 Task: Create a rule from the Recommended list, Task Added to this Project -> add SubTasks in the project BrainBoost with SubTasks Gather and Analyse Requirements , Design and Implement Solution , System Test and UAT , Release to Production / Go Live
Action: Mouse moved to (673, 396)
Screenshot: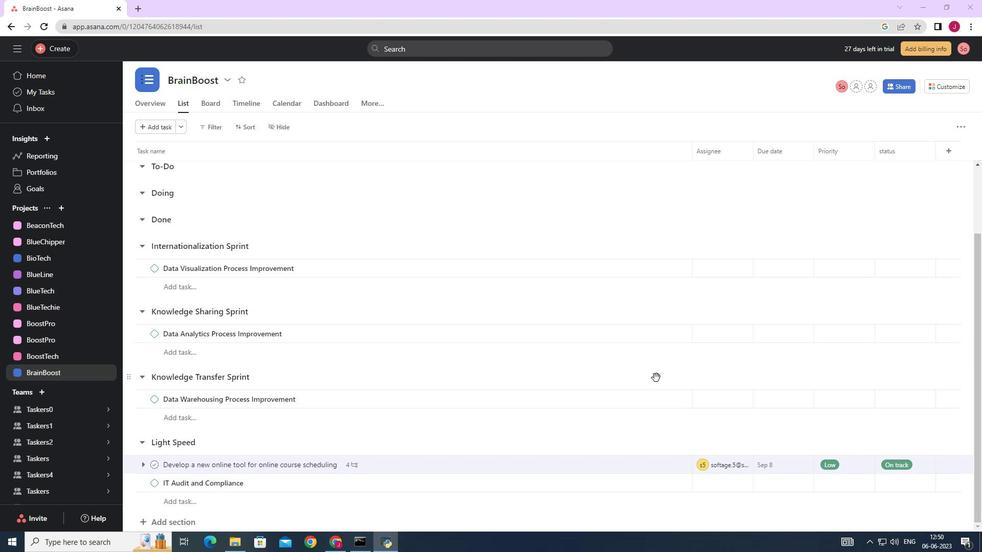 
Action: Mouse scrolled (673, 397) with delta (0, 0)
Screenshot: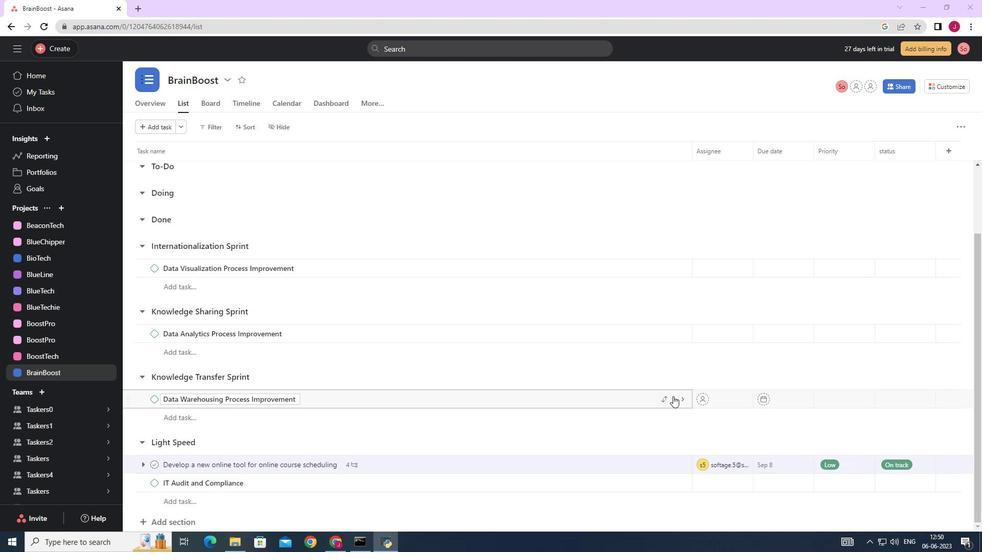 
Action: Mouse scrolled (673, 397) with delta (0, 0)
Screenshot: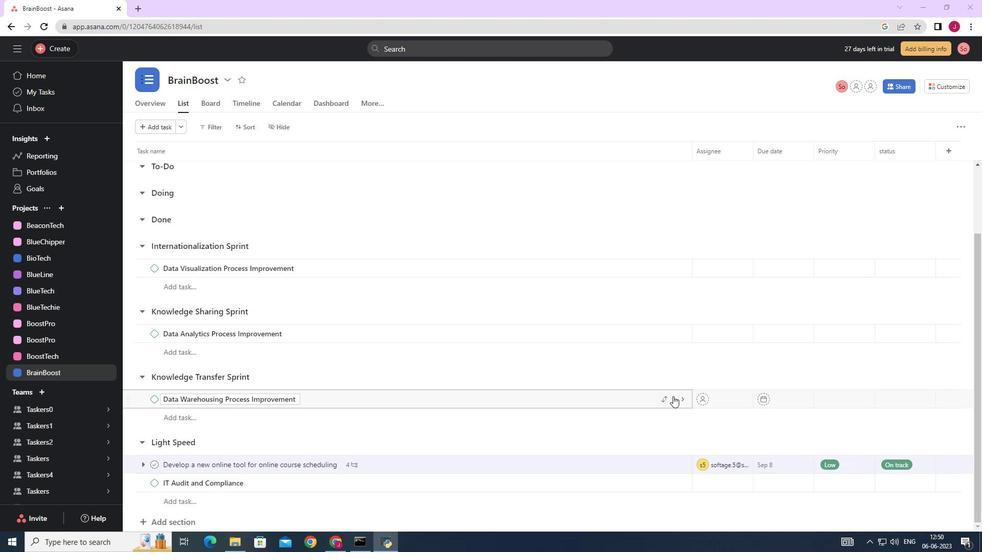 
Action: Mouse moved to (671, 385)
Screenshot: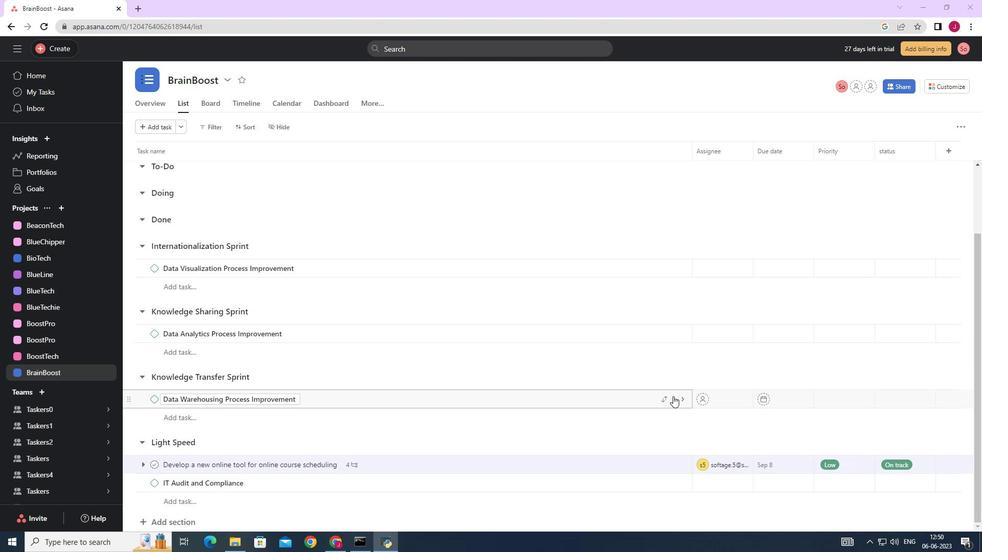 
Action: Mouse scrolled (671, 386) with delta (0, 0)
Screenshot: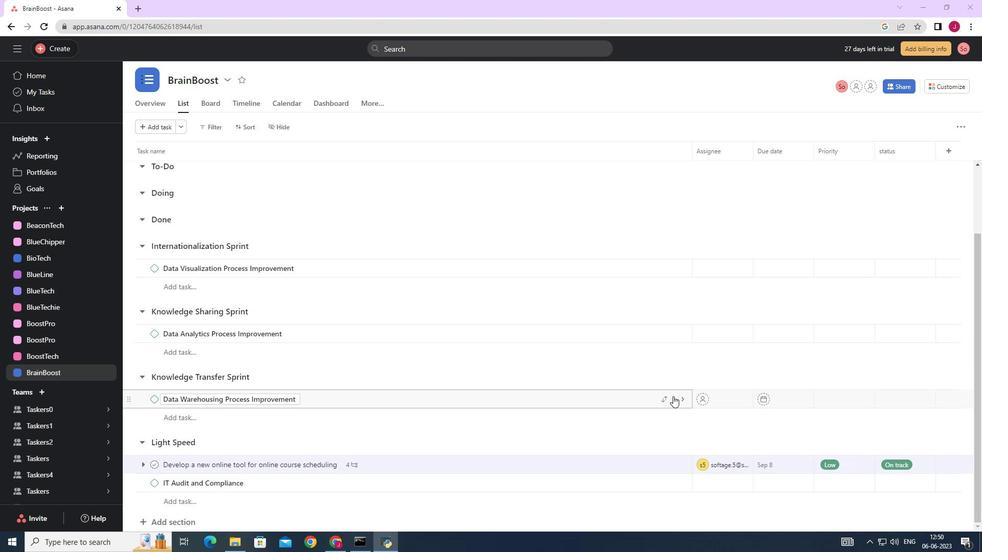 
Action: Mouse moved to (669, 361)
Screenshot: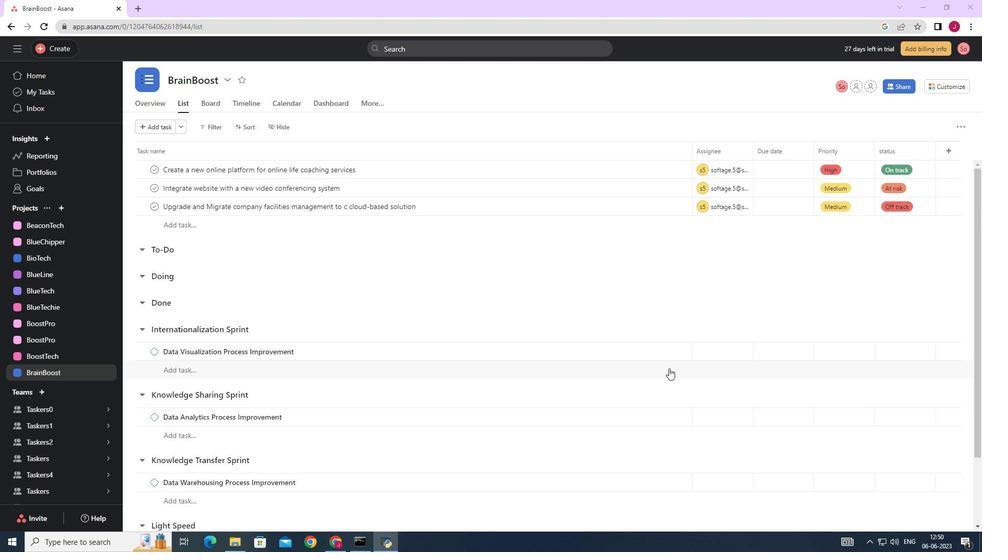 
Action: Mouse scrolled (669, 368) with delta (0, 0)
Screenshot: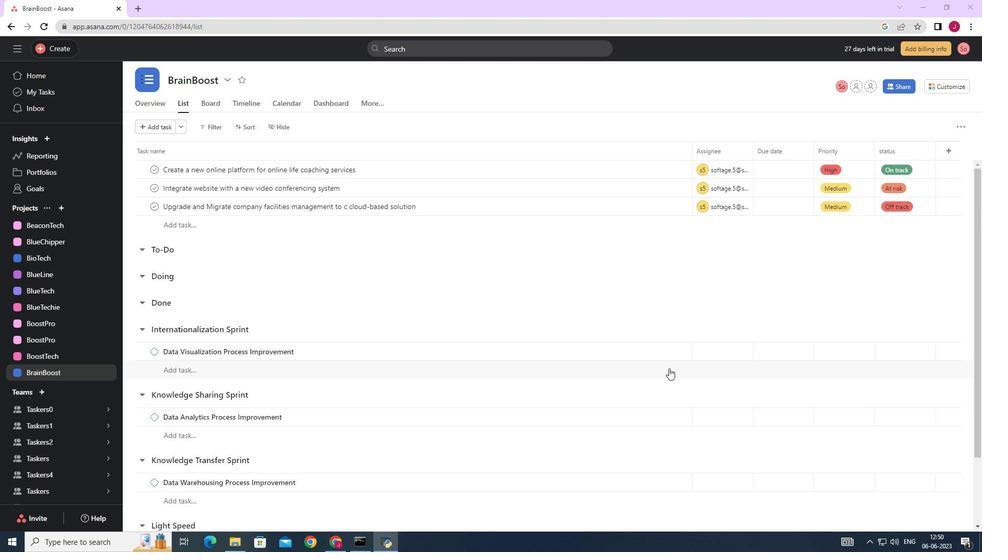 
Action: Mouse moved to (681, 344)
Screenshot: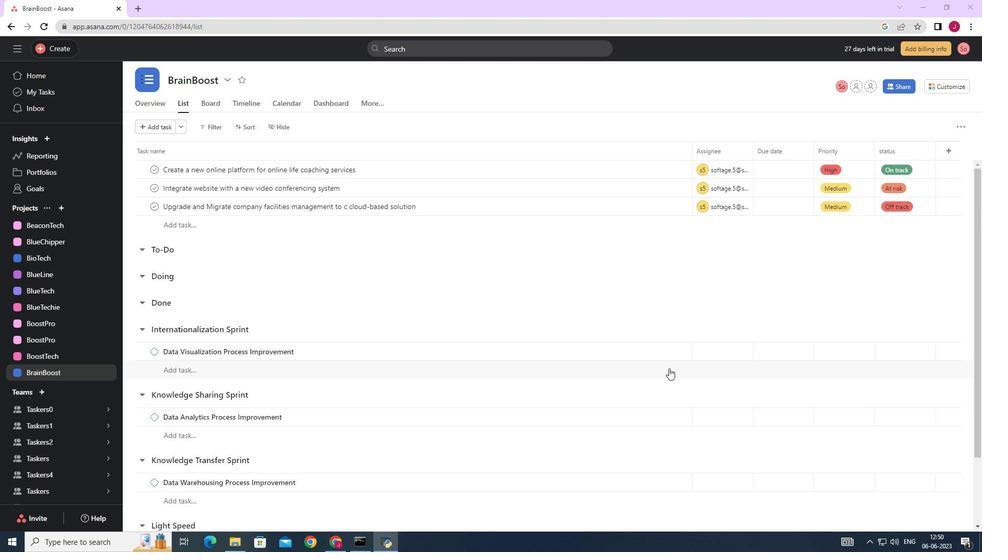 
Action: Mouse scrolled (670, 360) with delta (0, 0)
Screenshot: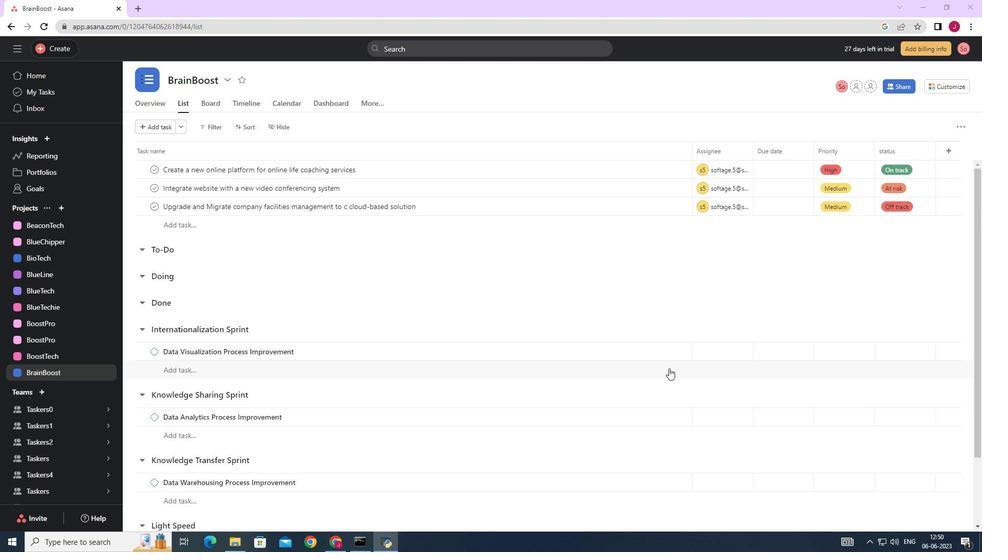 
Action: Mouse moved to (554, 304)
Screenshot: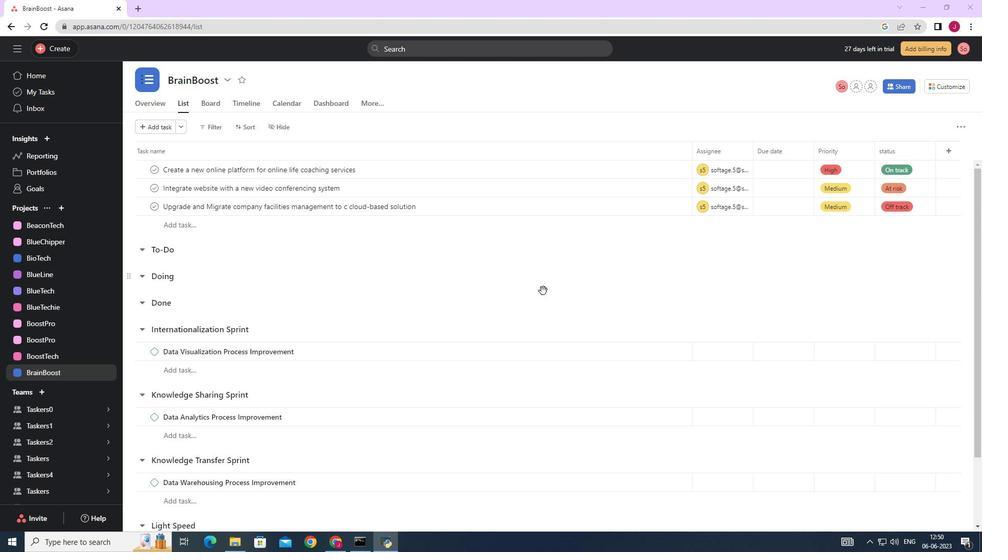 
Action: Mouse scrolled (554, 304) with delta (0, 0)
Screenshot: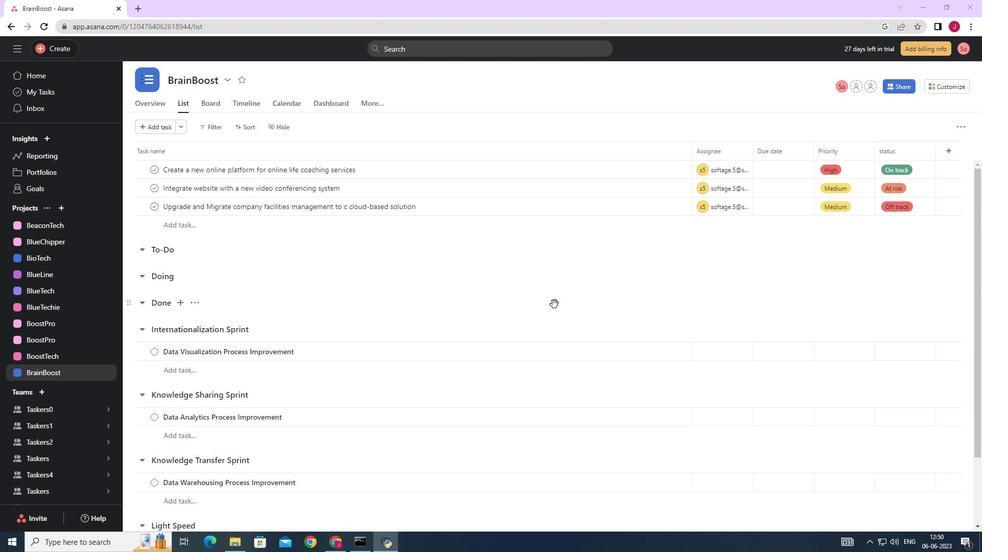 
Action: Mouse scrolled (554, 304) with delta (0, 0)
Screenshot: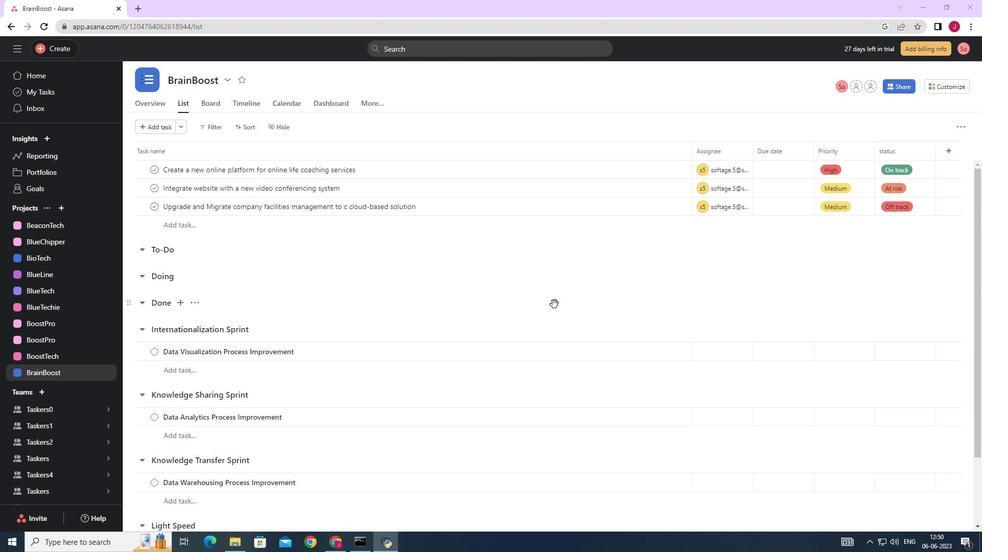
Action: Mouse scrolled (554, 304) with delta (0, 0)
Screenshot: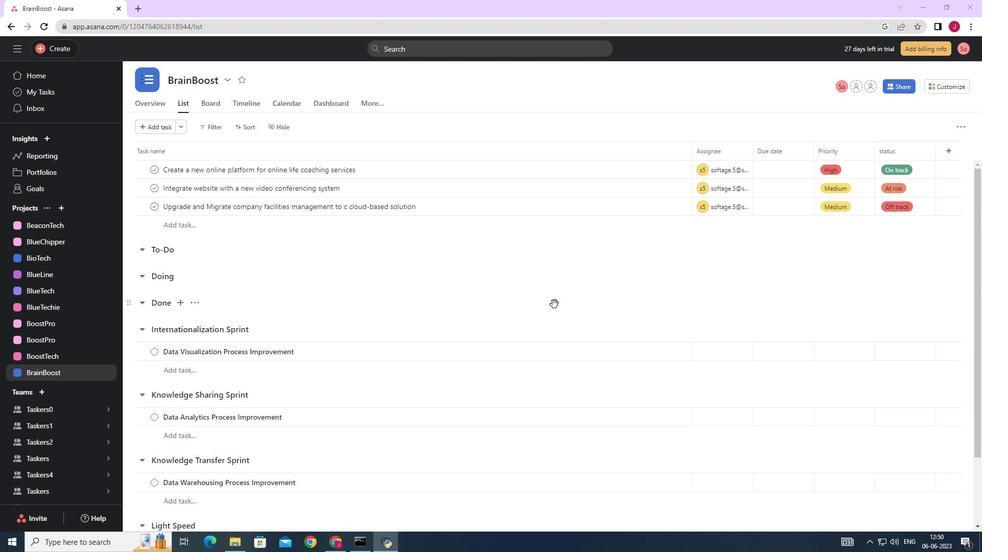 
Action: Mouse moved to (577, 330)
Screenshot: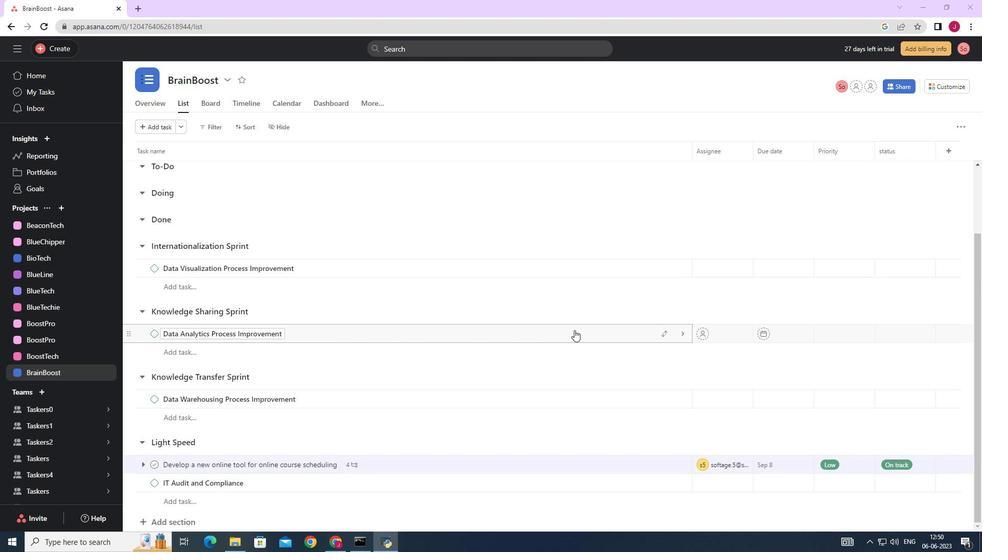 
Action: Mouse scrolled (577, 331) with delta (0, 0)
Screenshot: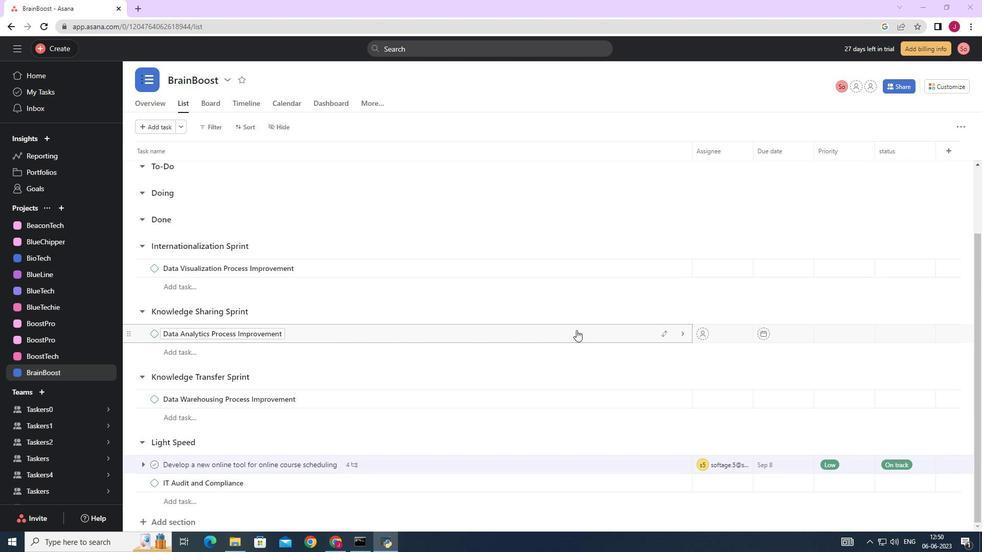 
Action: Mouse scrolled (577, 331) with delta (0, 0)
Screenshot: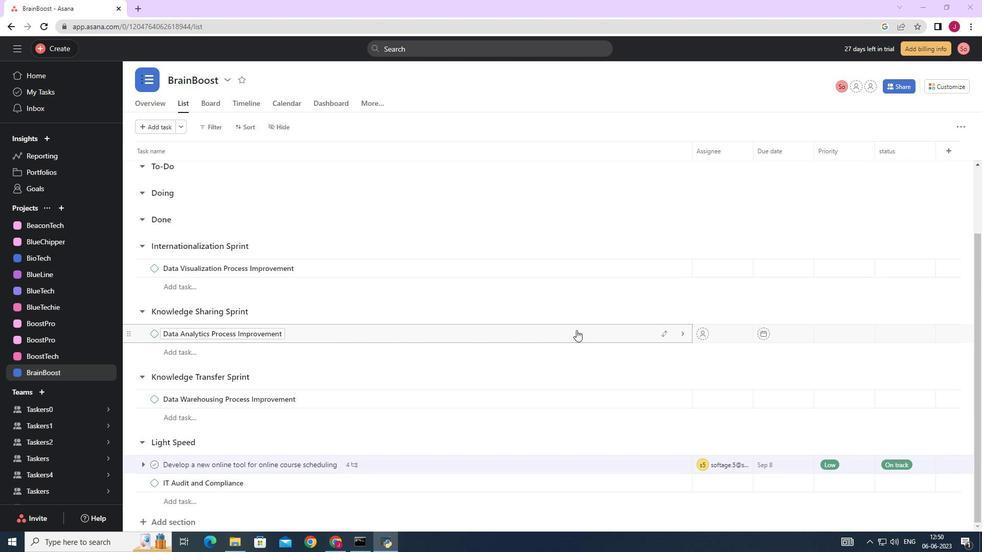 
Action: Mouse scrolled (577, 331) with delta (0, 0)
Screenshot: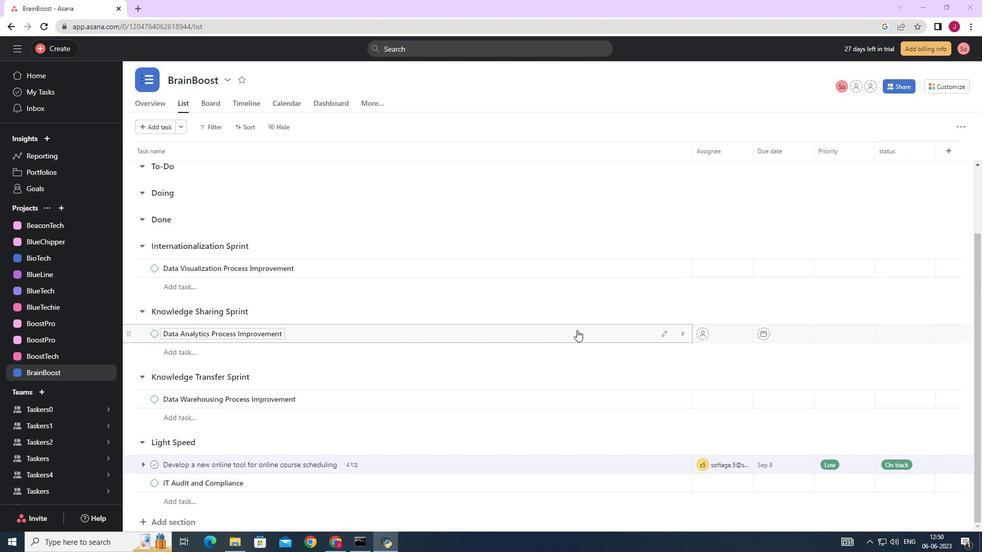 
Action: Mouse moved to (946, 88)
Screenshot: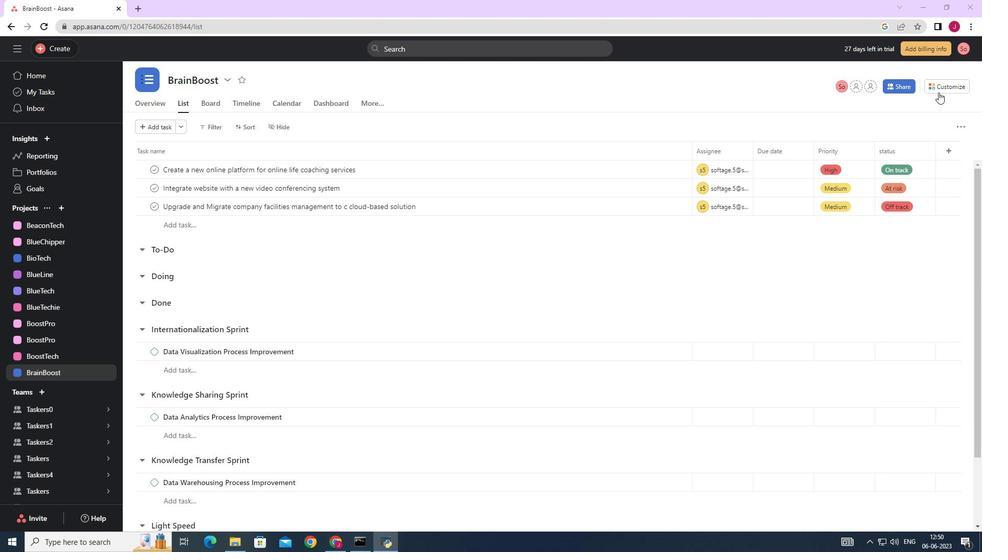 
Action: Mouse pressed left at (946, 88)
Screenshot: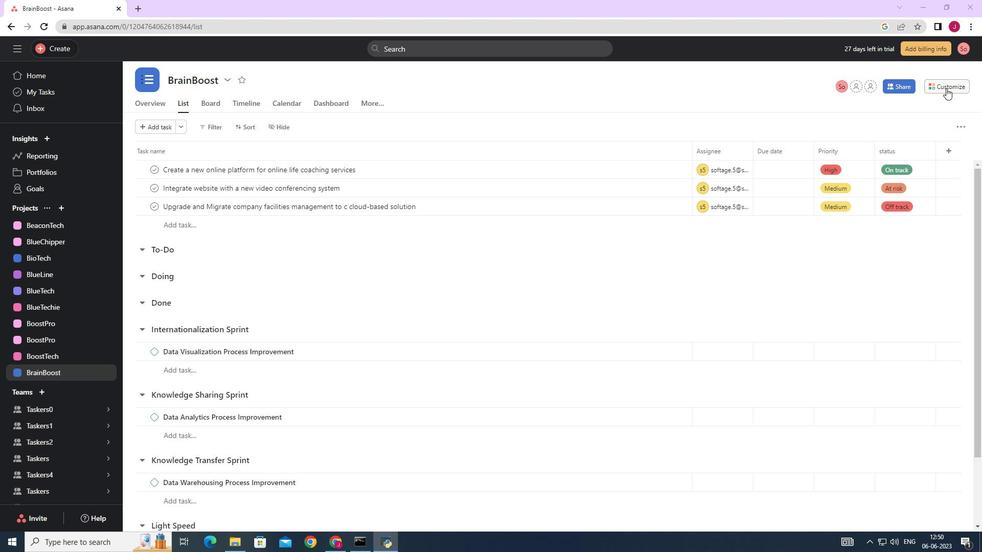 
Action: Mouse moved to (775, 224)
Screenshot: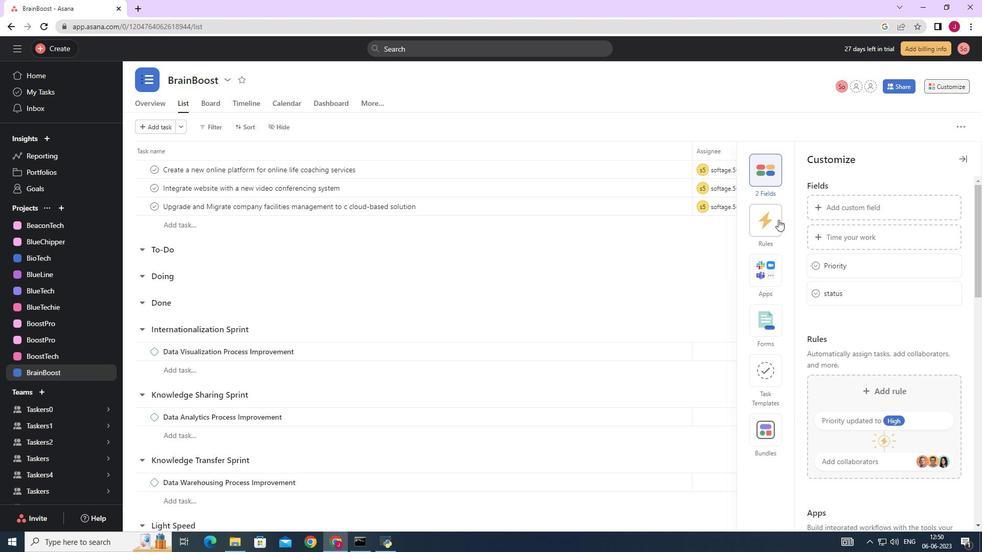 
Action: Mouse pressed left at (775, 224)
Screenshot: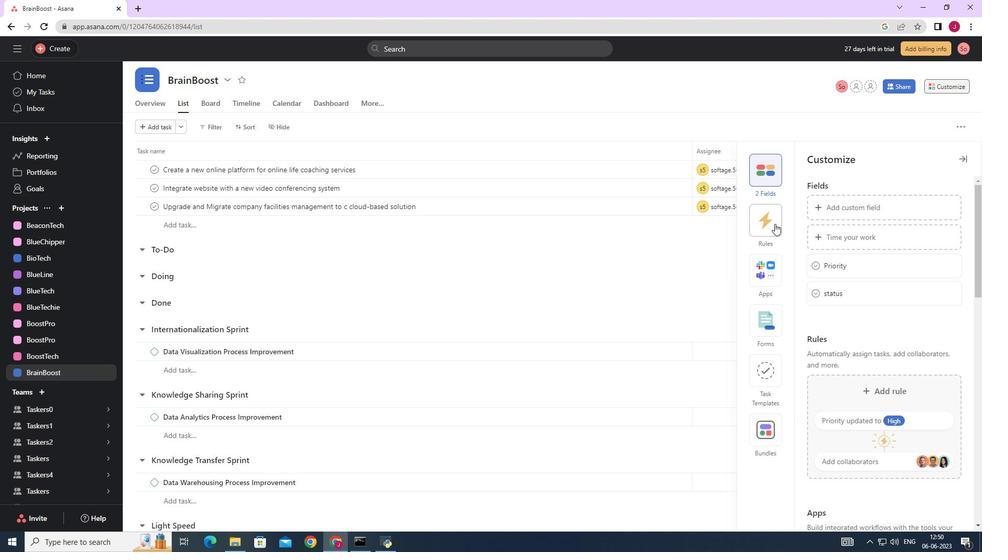 
Action: Mouse moved to (858, 241)
Screenshot: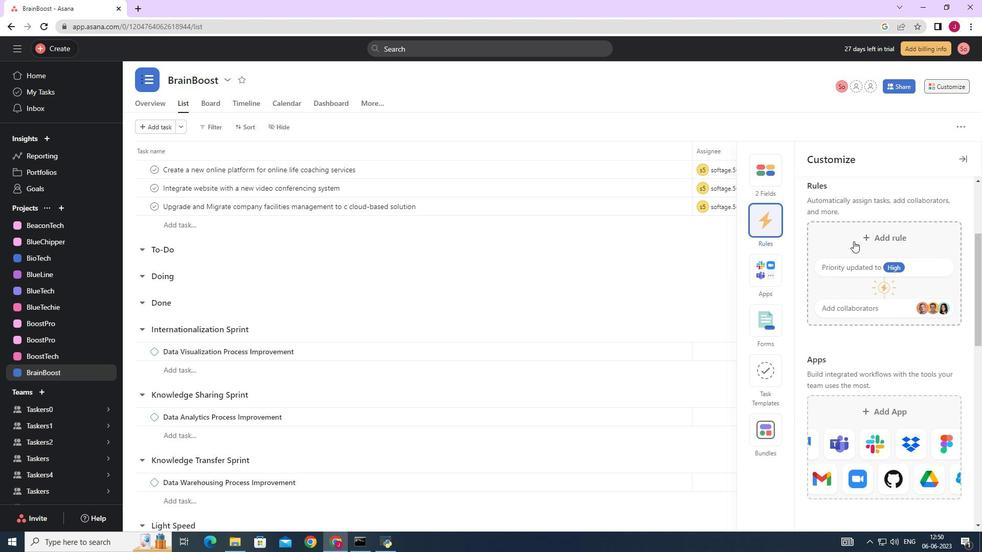
Action: Mouse pressed left at (858, 241)
Screenshot: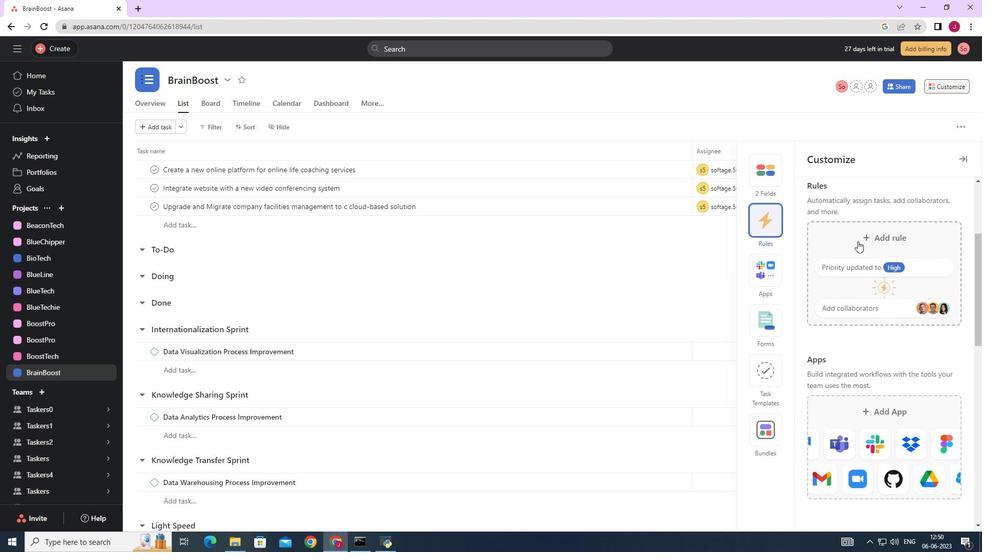 
Action: Mouse moved to (413, 158)
Screenshot: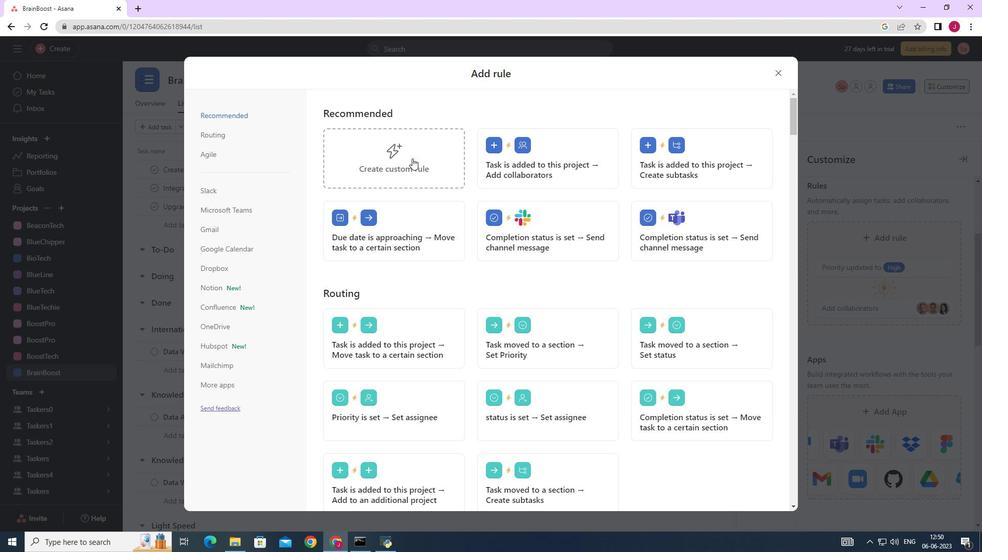 
Action: Mouse pressed left at (413, 158)
Screenshot: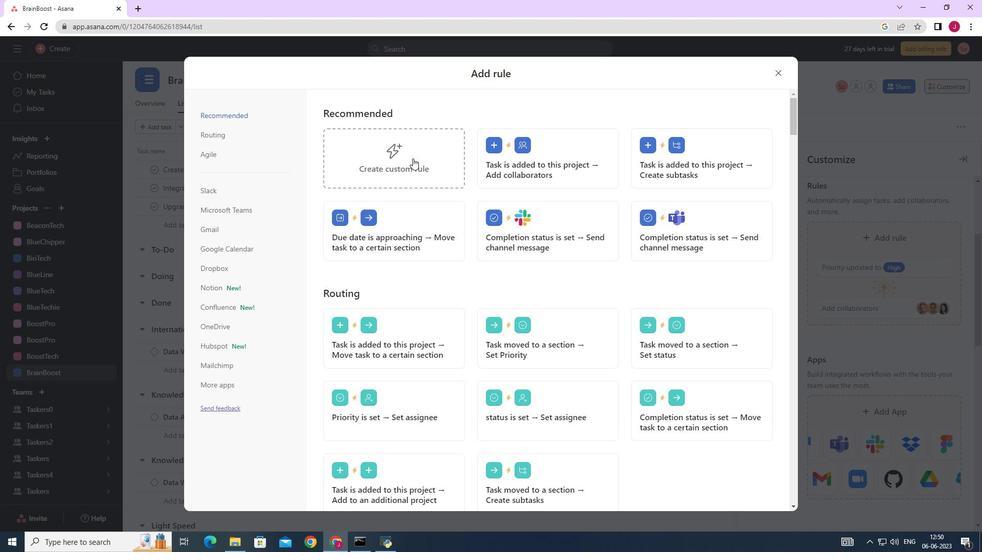 
Action: Mouse moved to (503, 267)
Screenshot: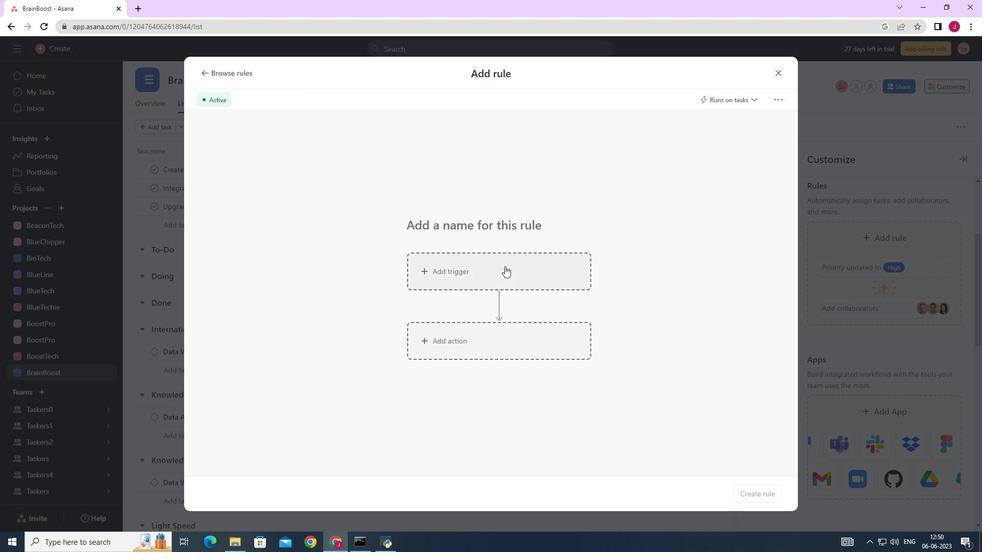 
Action: Mouse pressed left at (503, 267)
Screenshot: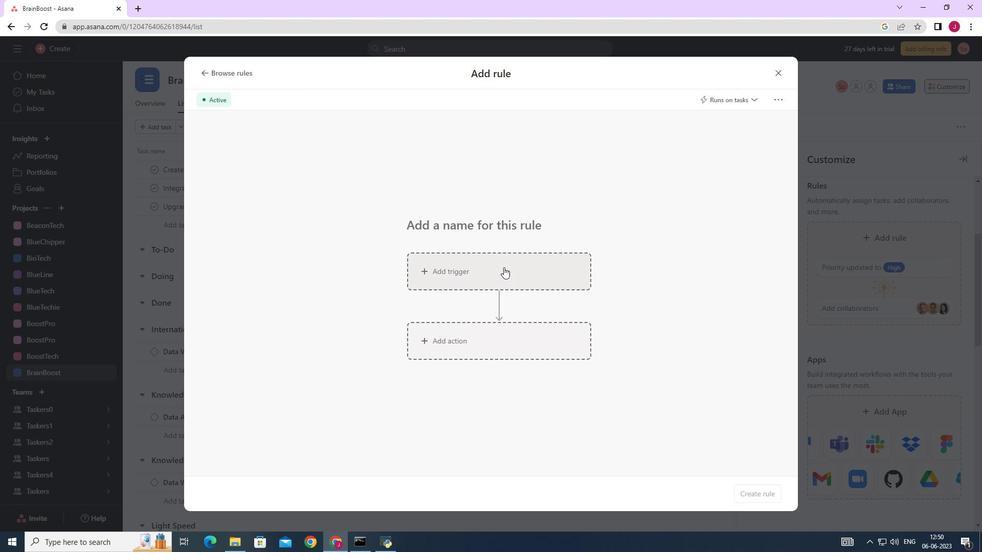 
Action: Mouse moved to (399, 342)
Screenshot: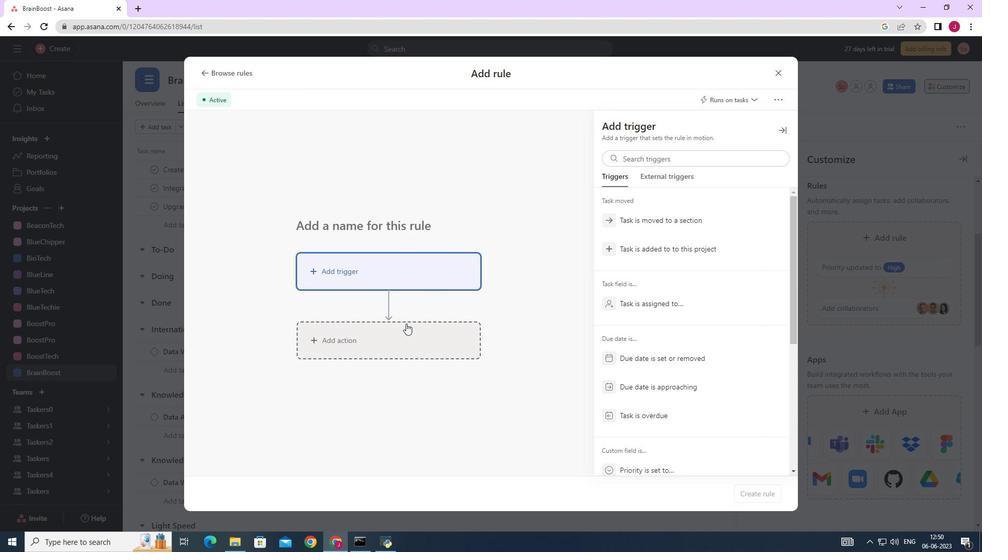 
Action: Mouse pressed left at (399, 342)
Screenshot: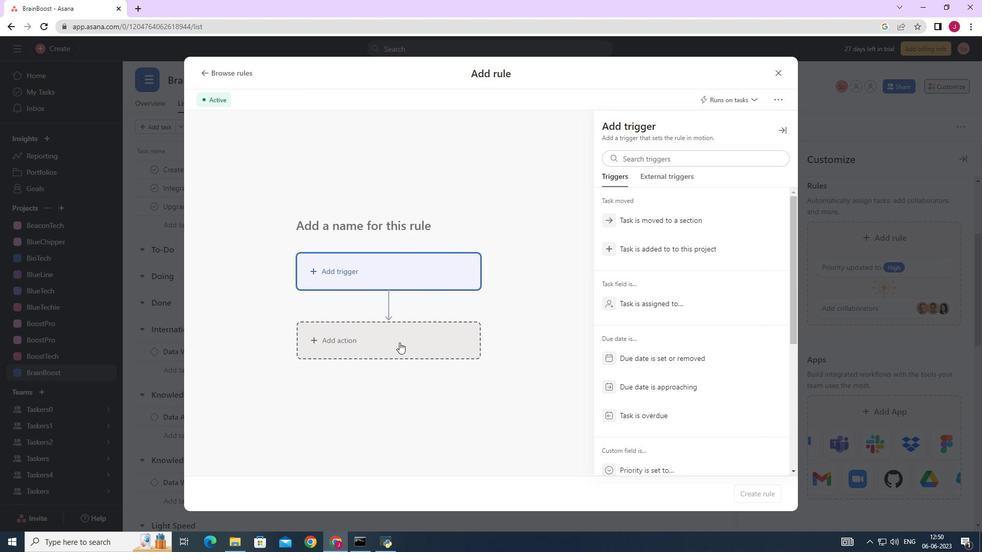 
Action: Mouse moved to (668, 297)
Screenshot: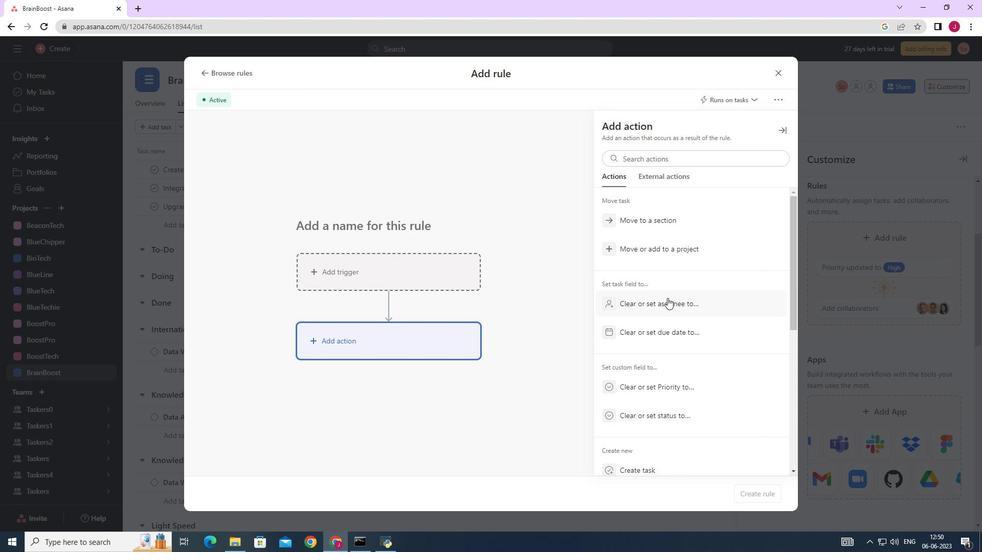 
Action: Mouse scrolled (668, 297) with delta (0, 0)
Screenshot: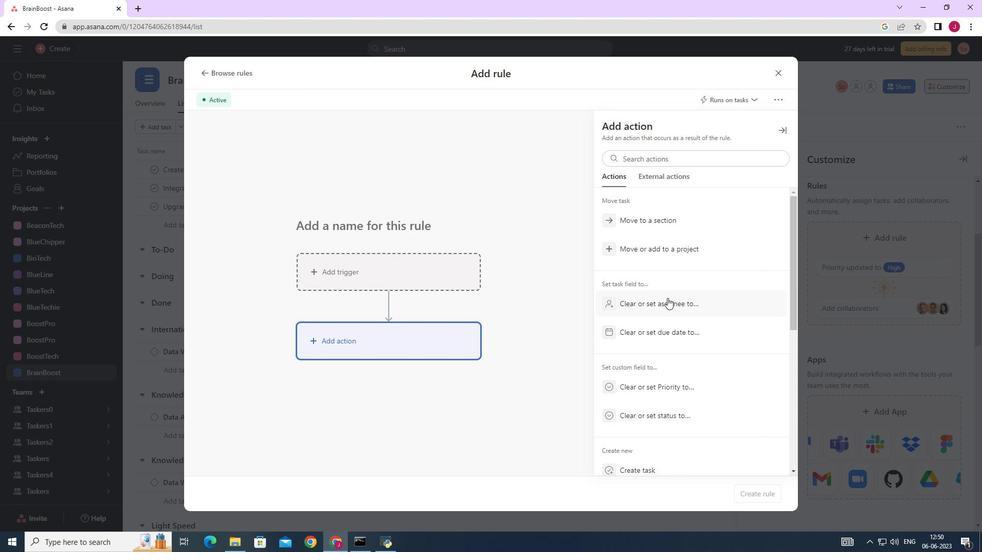 
Action: Mouse moved to (669, 297)
Screenshot: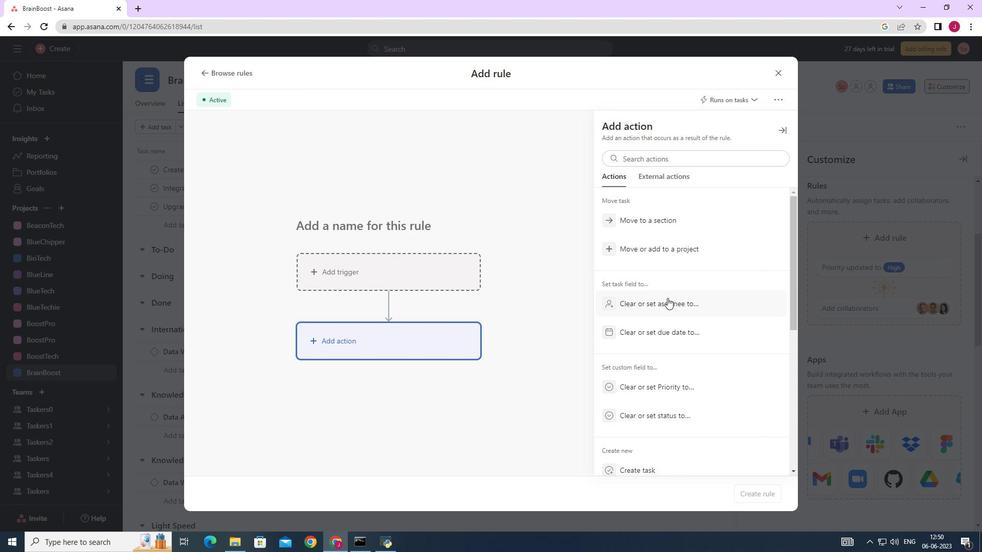 
Action: Mouse scrolled (669, 297) with delta (0, 0)
Screenshot: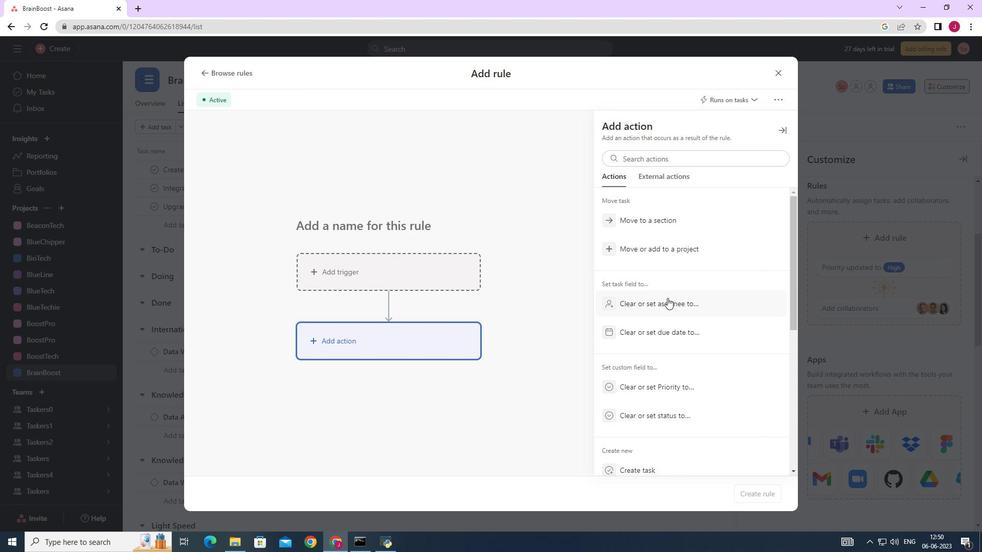 
Action: Mouse scrolled (669, 297) with delta (0, 0)
Screenshot: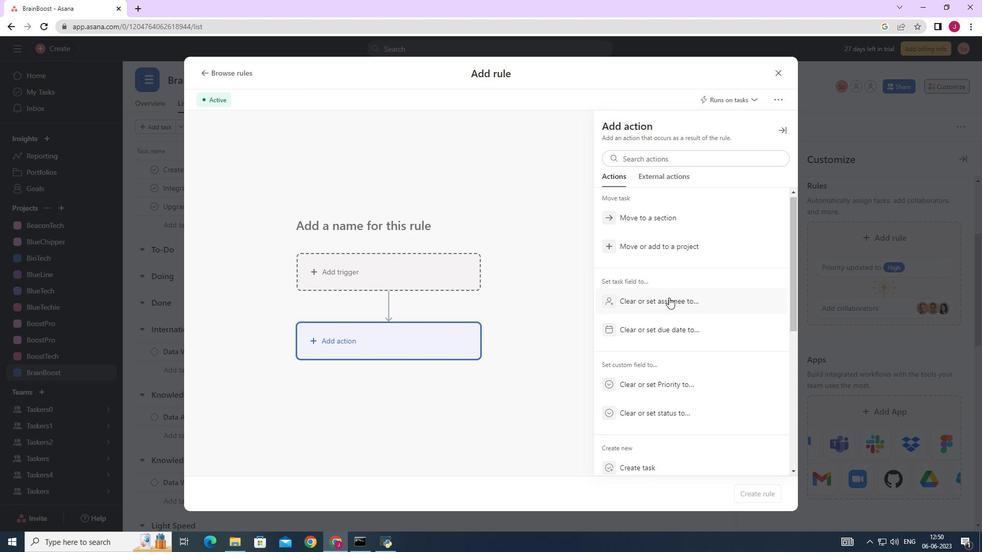 
Action: Mouse moved to (643, 345)
Screenshot: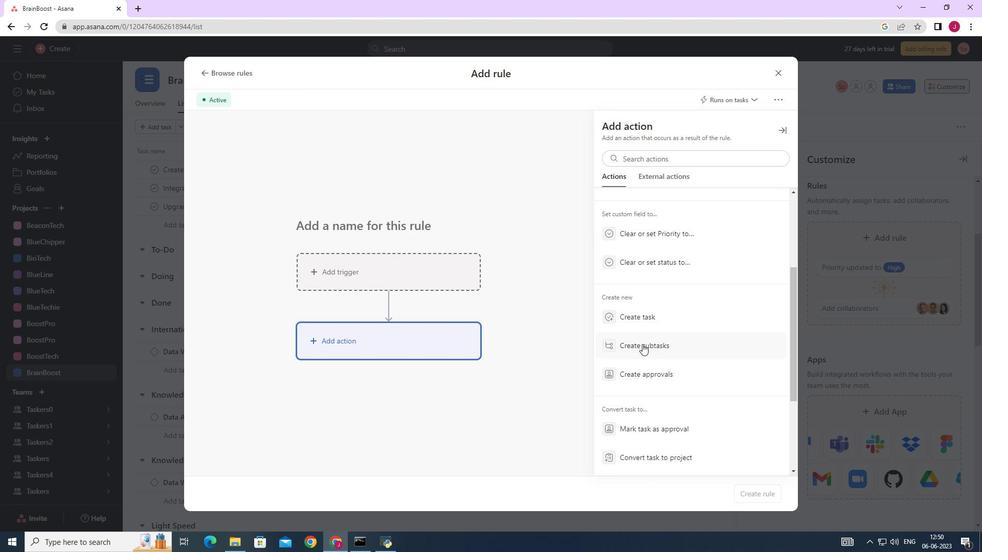 
Action: Mouse pressed left at (643, 345)
Screenshot: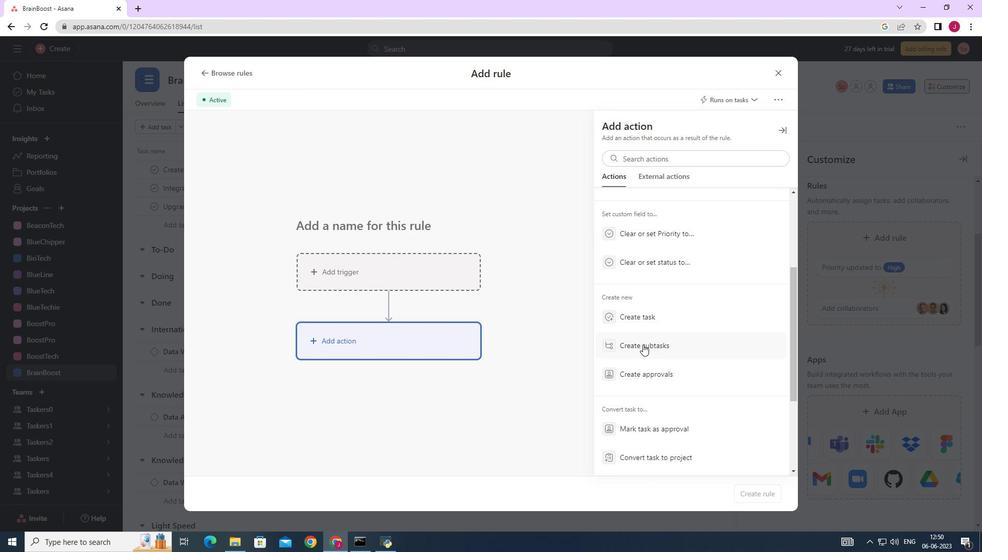 
Action: Mouse moved to (651, 179)
Screenshot: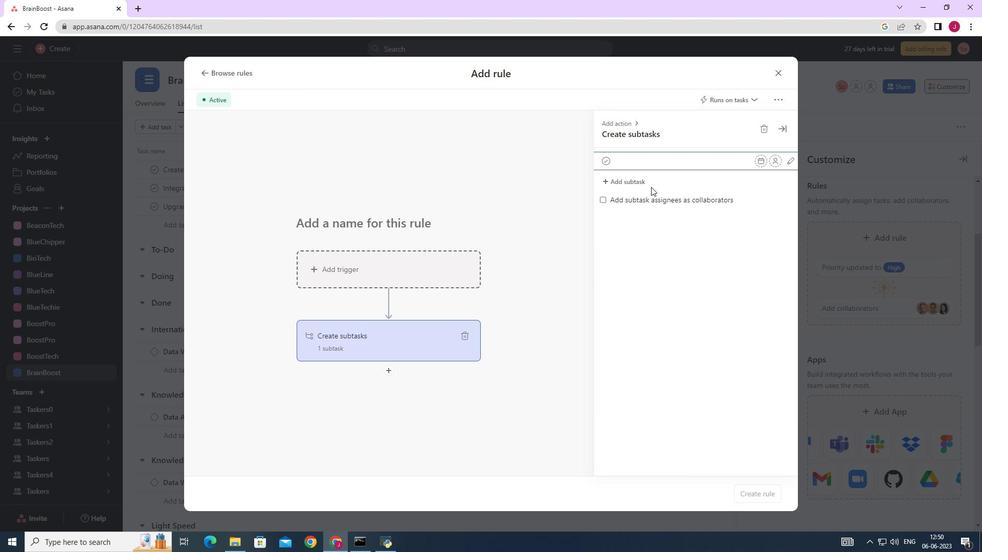 
Action: Key pressed <Key.caps_lock>G<Key.caps_lock>athr<Key.space><Key.backspace><Key.backspace>er<Key.space>and<Key.space><Key.caps_lock>A<Key.caps_lock>nalyse<Key.space><Key.caps_lock>R<Key.caps_lock>equirements
Screenshot: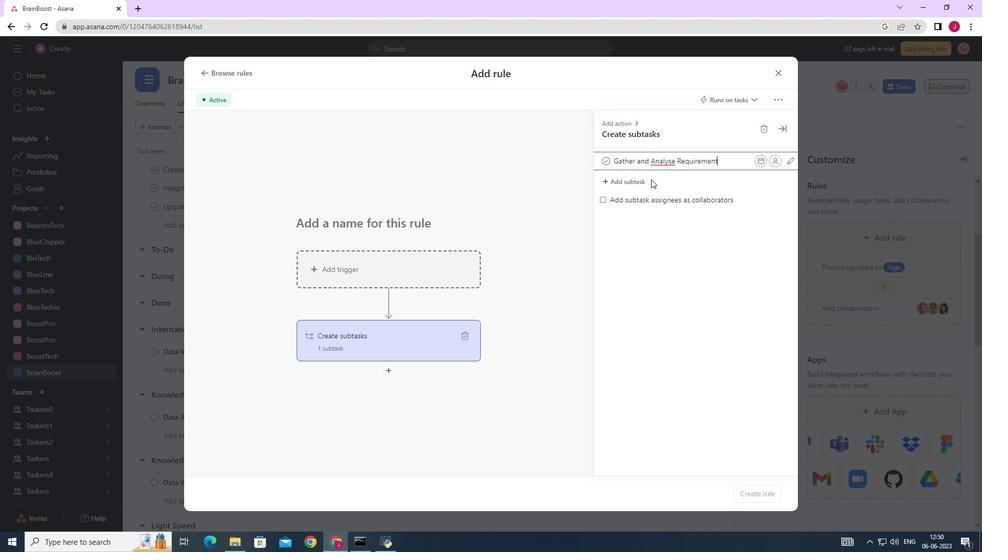 
Action: Mouse moved to (774, 163)
Screenshot: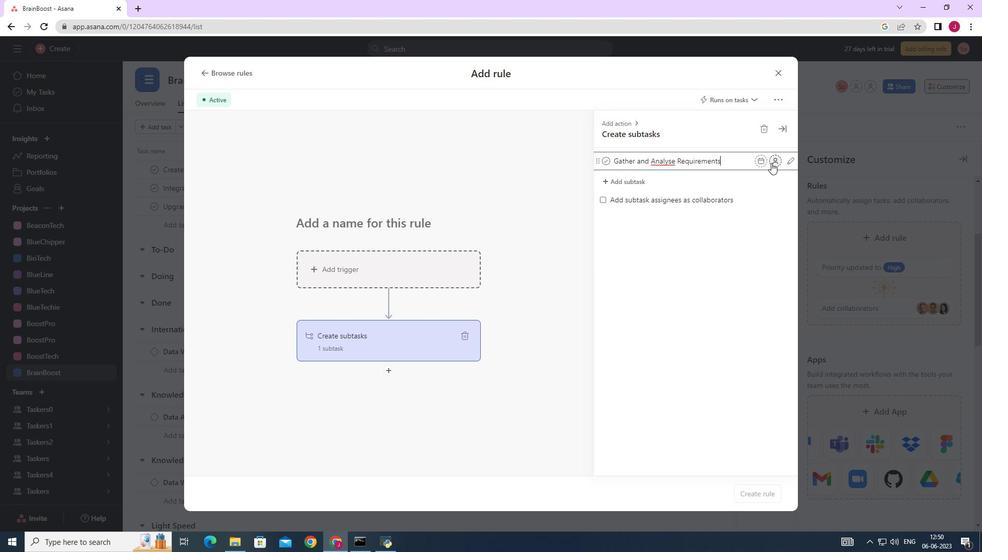 
Action: Mouse pressed left at (774, 163)
Screenshot: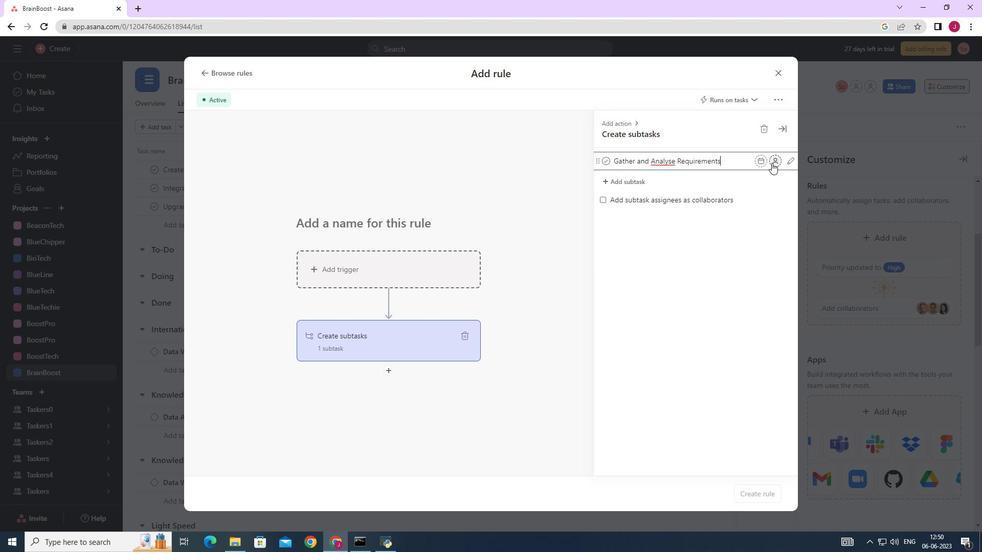 
Action: Mouse moved to (775, 180)
Screenshot: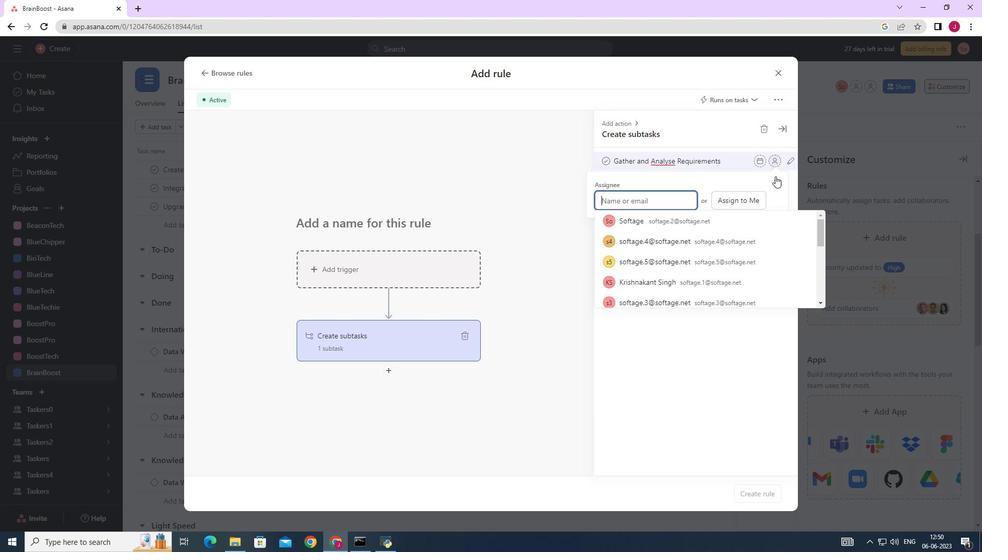 
Action: Mouse pressed left at (775, 180)
Screenshot: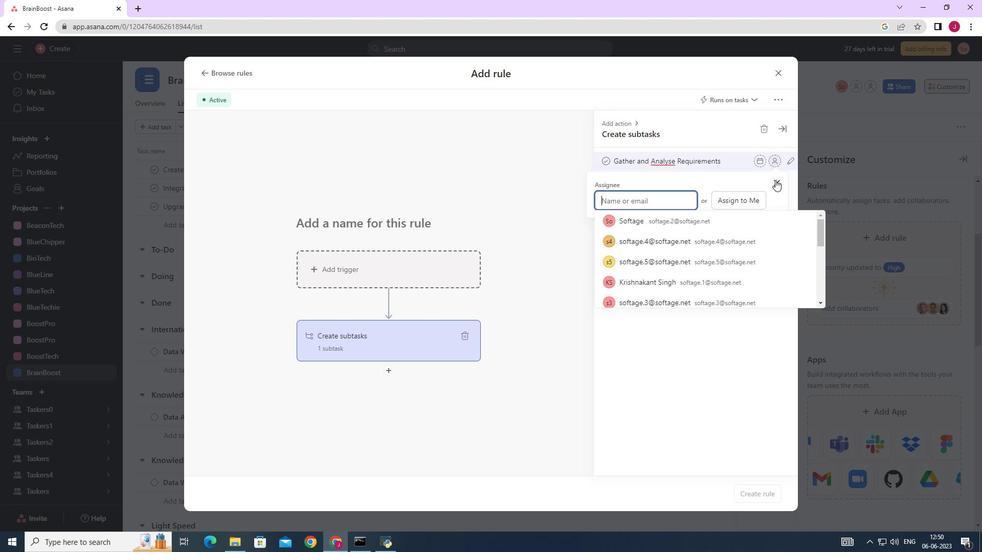 
Action: Mouse moved to (721, 160)
Screenshot: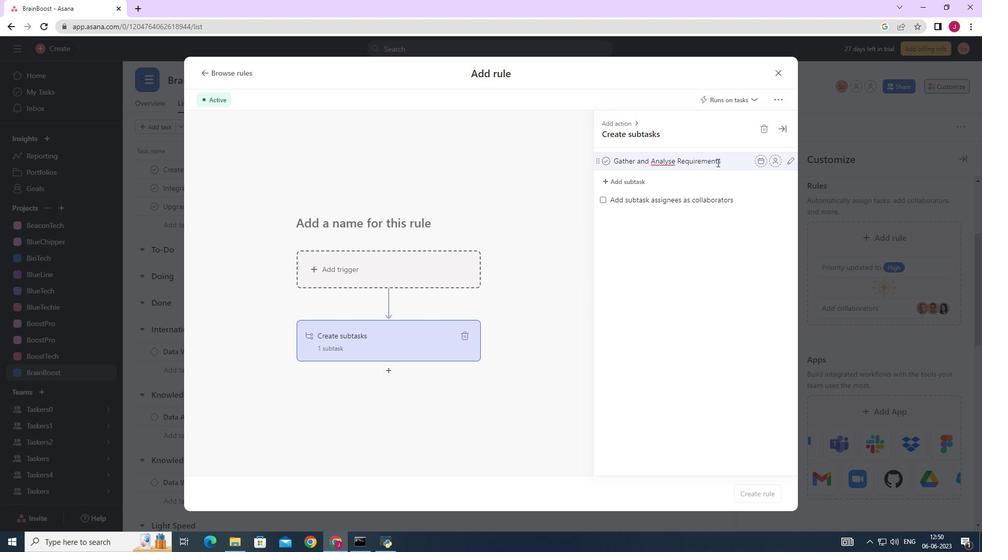 
Action: Mouse pressed left at (721, 160)
Screenshot: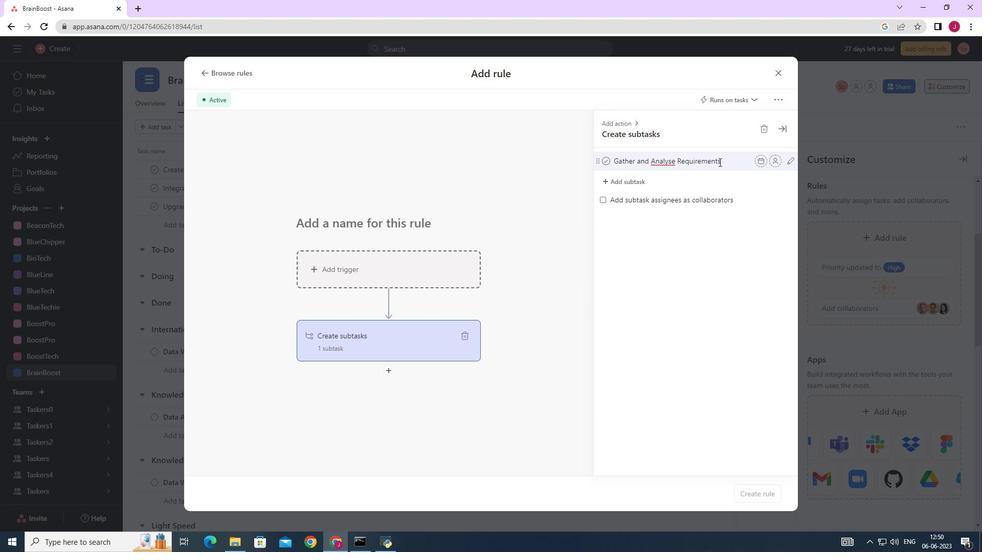 
Action: Mouse moved to (721, 160)
Screenshot: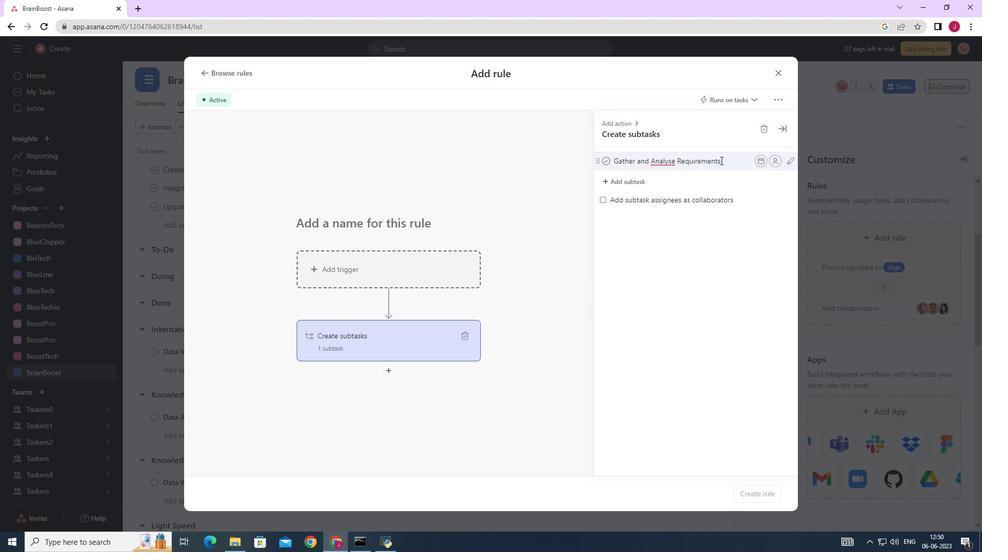 
Action: Key pressed <Key.enter>
Screenshot: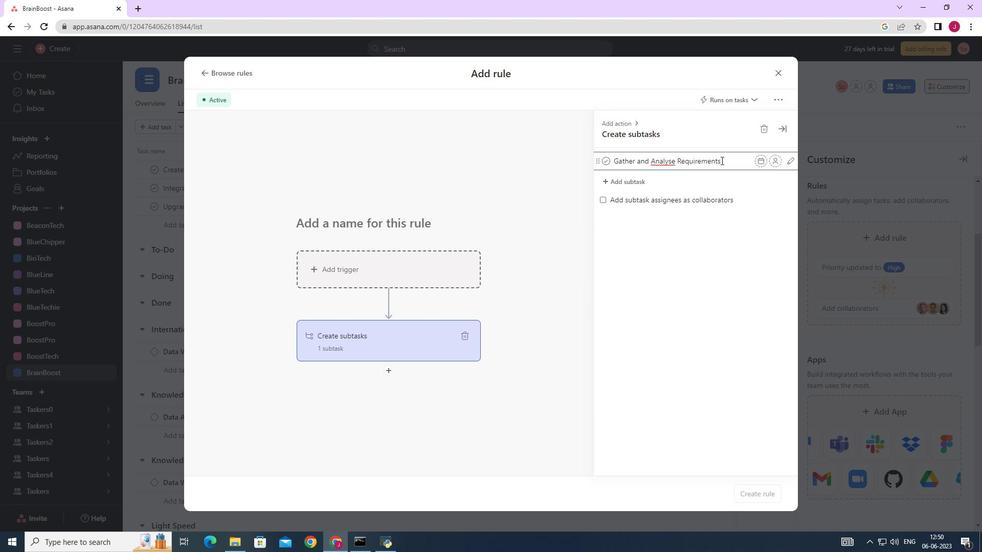 
Action: Mouse moved to (664, 189)
Screenshot: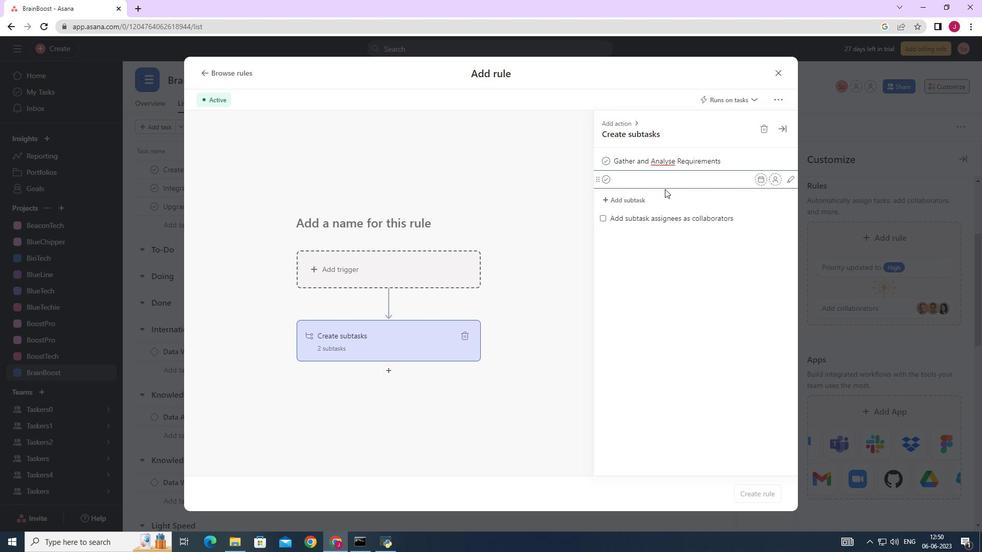 
Action: Key pressed <Key.caps_lock>D<Key.caps_lock>esign<Key.space>and<Key.space><Key.caps_lock>I<Key.caps_lock>mplement<Key.space><Key.caps_lock>S<Key.caps_lock>olution<Key.enter><Key.caps_lock>S<Key.caps_lock>u<Key.backspace>ystem<Key.space><Key.caps_lock>T<Key.caps_lock>est<Key.space>and<Key.space><Key.caps_lock>UAT<Key.enter><Key.caps_lock><Key.caps_lock>R<Key.caps_lock>elease<Key.space>to<Key.space>production<Key.space>/<Key.caps_lock>G<Key.caps_lock>o<Key.space><Key.caps_lock>L<Key.caps_lock>ive<Key.enter>
Screenshot: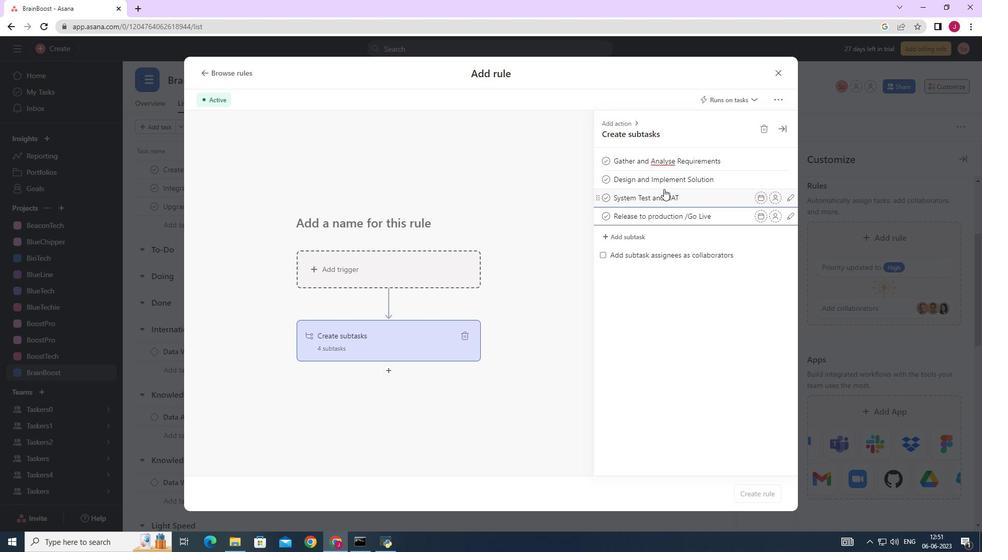 
Action: Mouse moved to (779, 69)
Screenshot: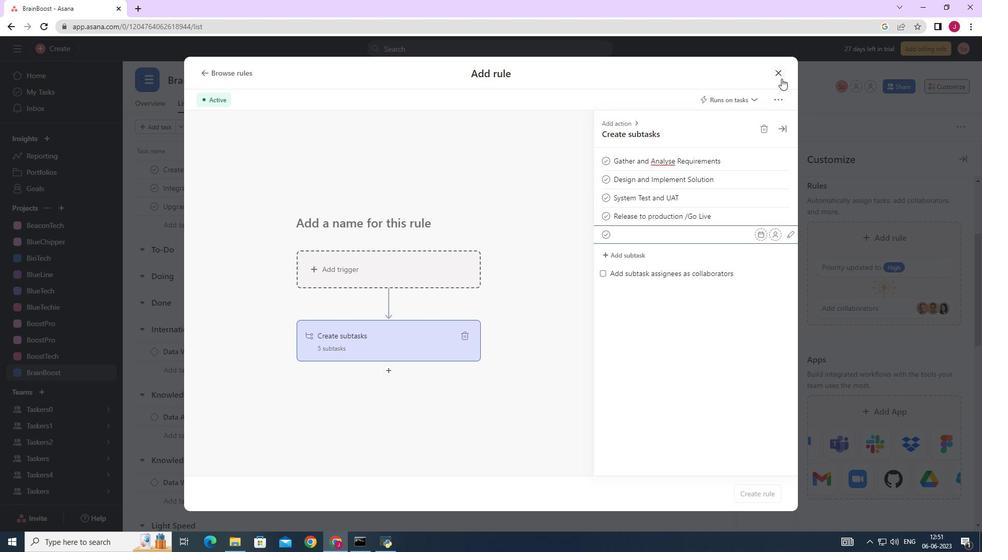 
Action: Mouse pressed left at (779, 69)
Screenshot: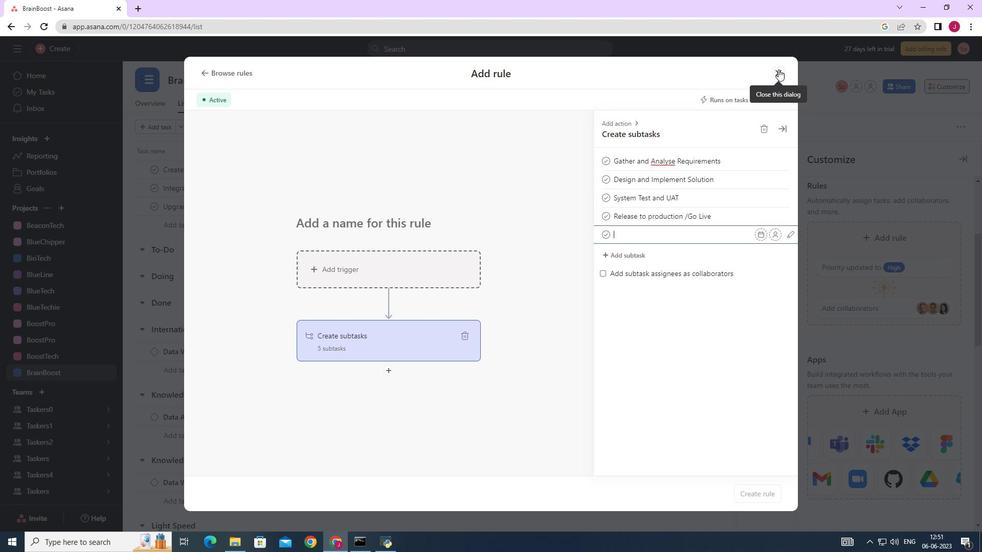 
